 Task: Add Dates with Start Date as Apr 08 2023 and Due Date as Apr 30 2023 to Card Card0001 in Board Board0001 in Development in Trello
Action: Mouse moved to (520, 41)
Screenshot: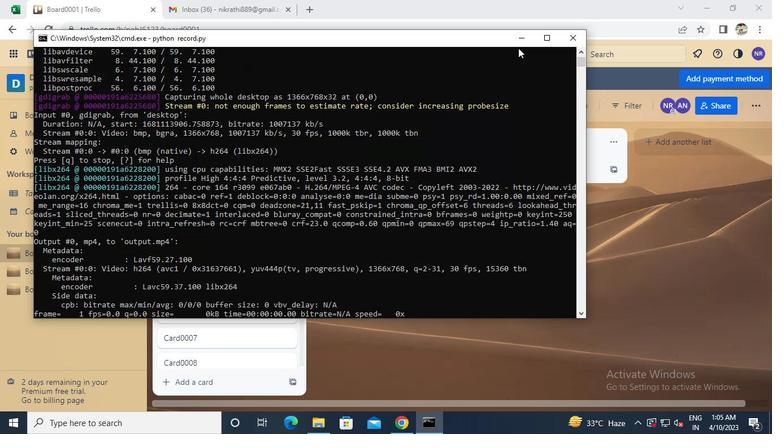 
Action: Mouse pressed left at (520, 41)
Screenshot: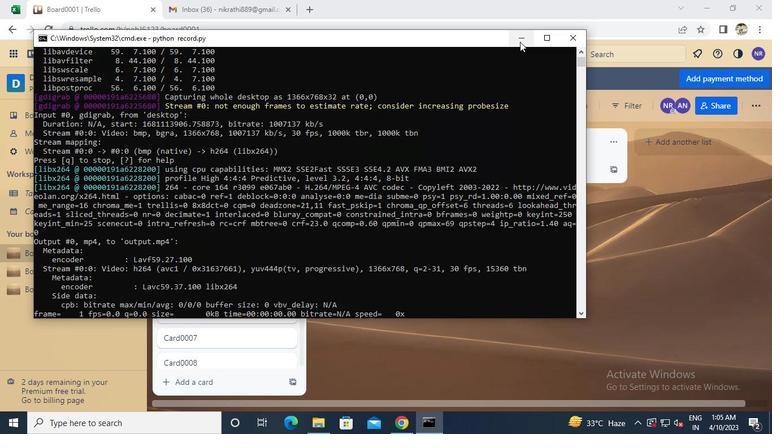 
Action: Mouse moved to (286, 165)
Screenshot: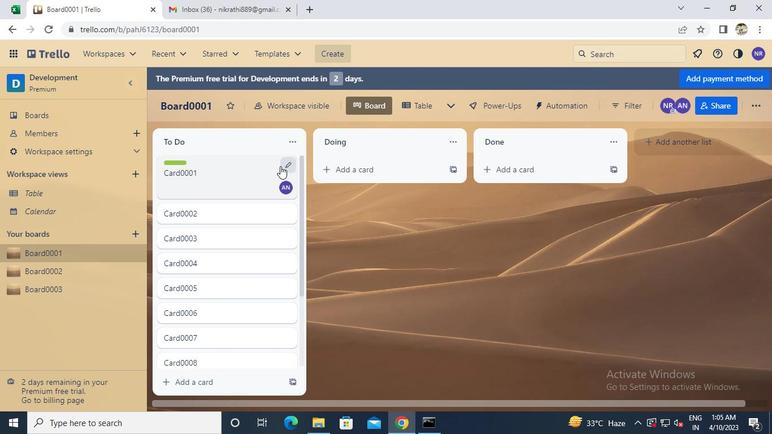 
Action: Mouse pressed left at (286, 165)
Screenshot: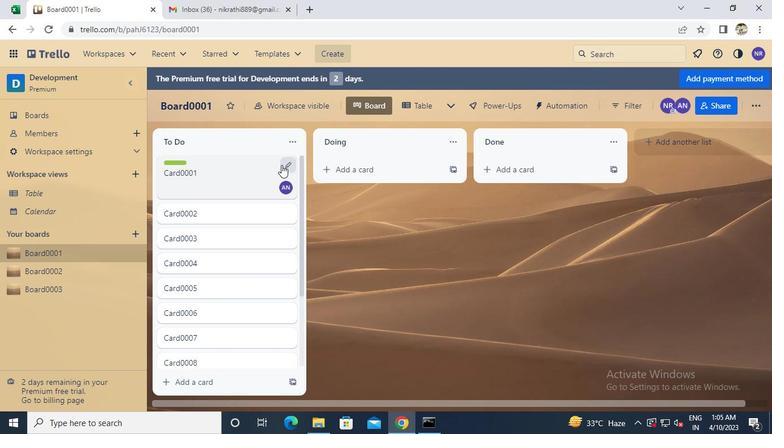 
Action: Mouse moved to (320, 280)
Screenshot: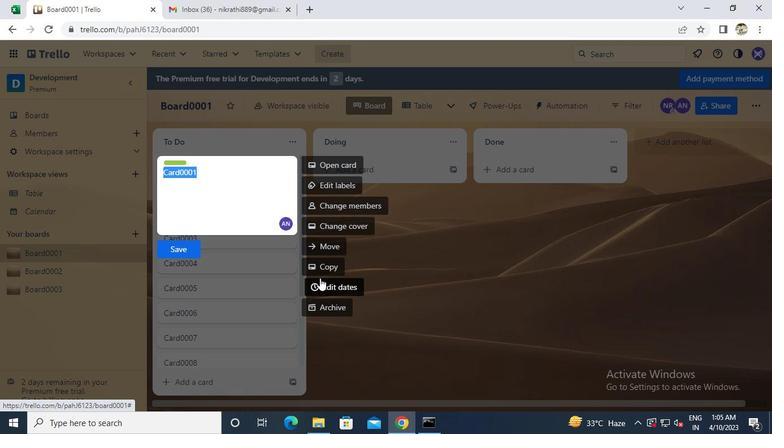 
Action: Mouse pressed left at (320, 280)
Screenshot: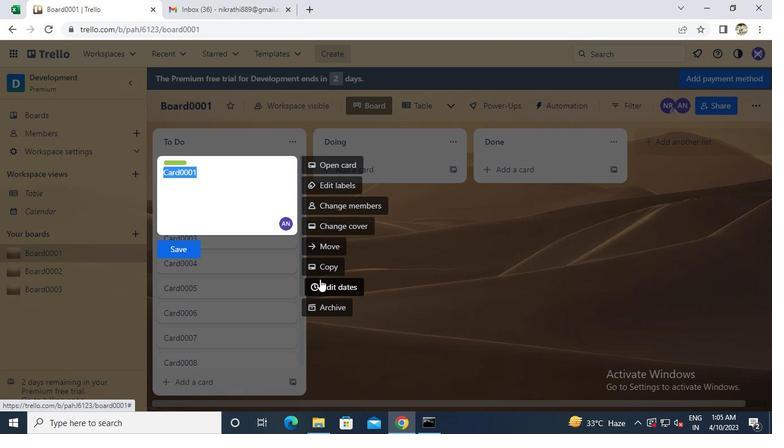 
Action: Mouse moved to (319, 278)
Screenshot: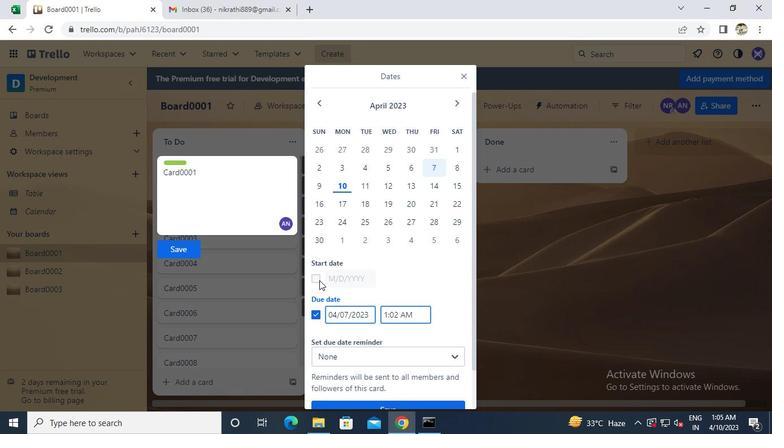 
Action: Mouse pressed left at (319, 278)
Screenshot: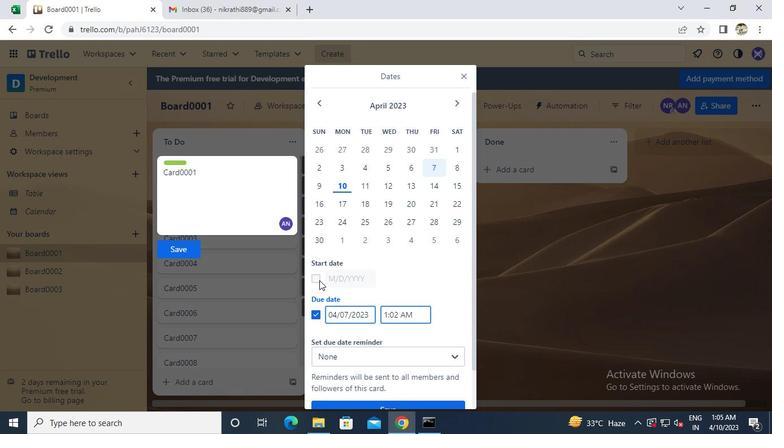 
Action: Mouse moved to (439, 164)
Screenshot: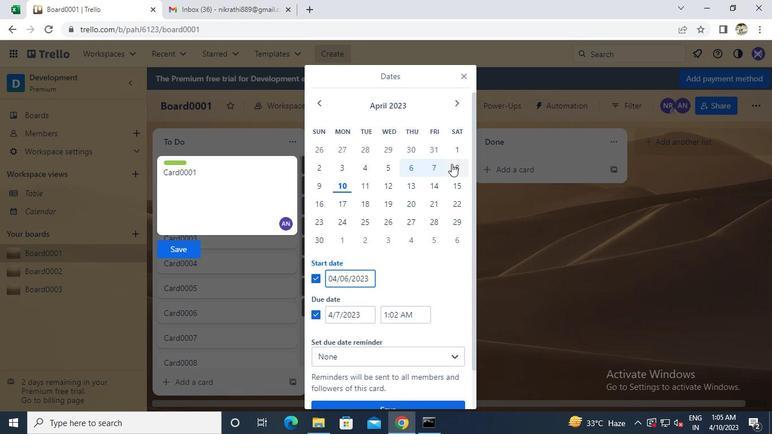 
Action: Mouse pressed left at (439, 164)
Screenshot: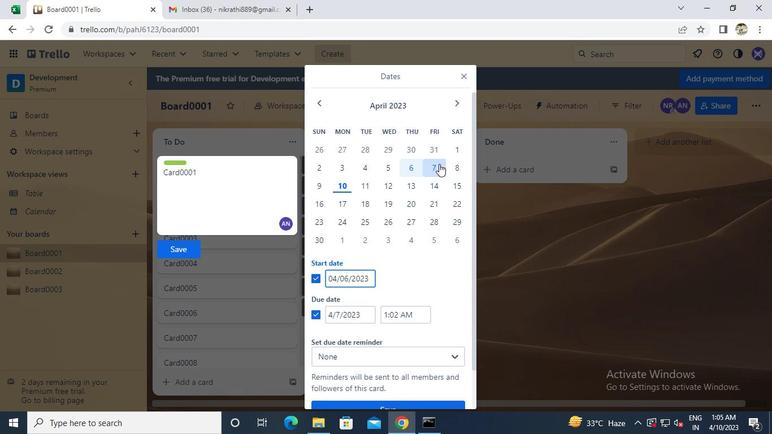 
Action: Mouse moved to (320, 238)
Screenshot: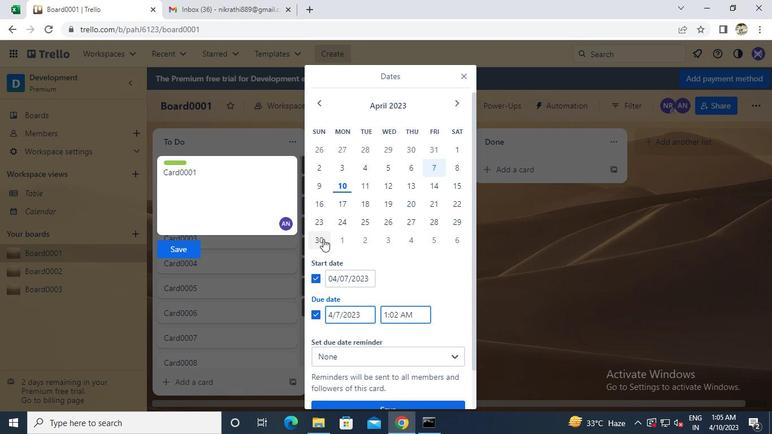 
Action: Mouse pressed left at (320, 238)
Screenshot: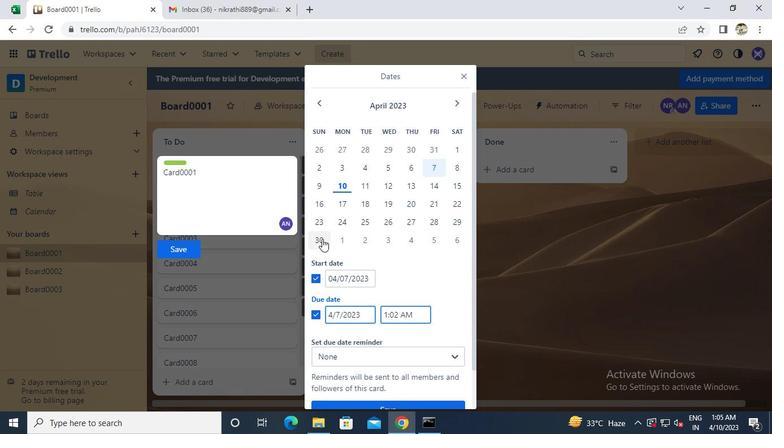 
Action: Mouse moved to (345, 365)
Screenshot: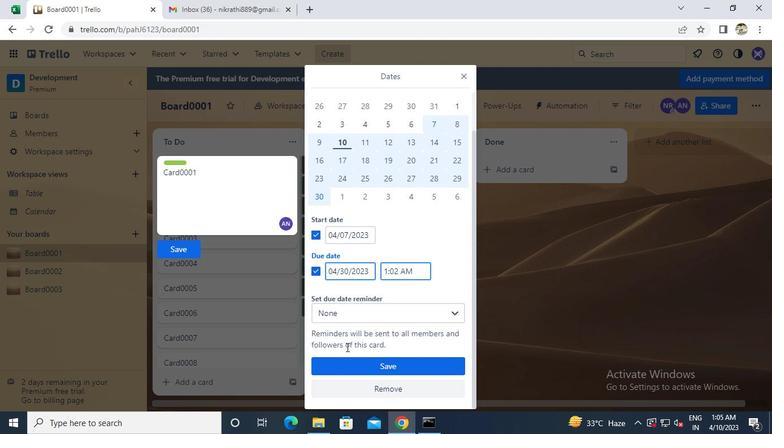 
Action: Mouse pressed left at (345, 365)
Screenshot: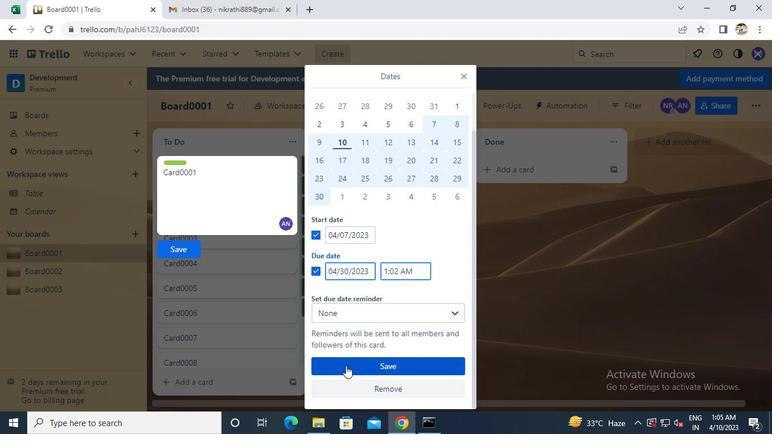 
Action: Mouse moved to (170, 242)
Screenshot: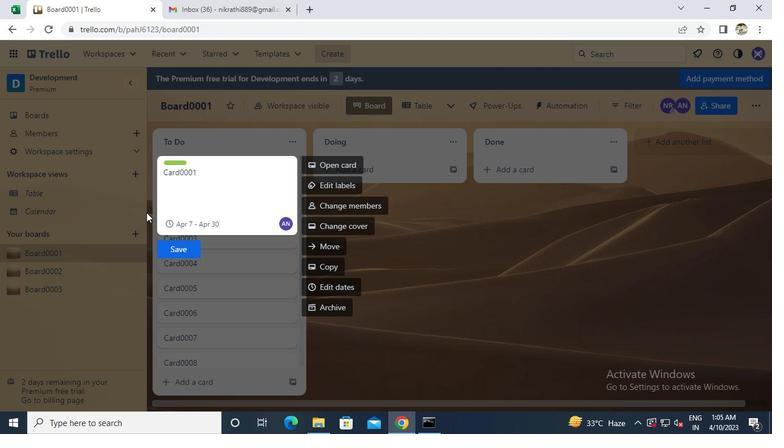 
Action: Mouse pressed left at (170, 242)
Screenshot: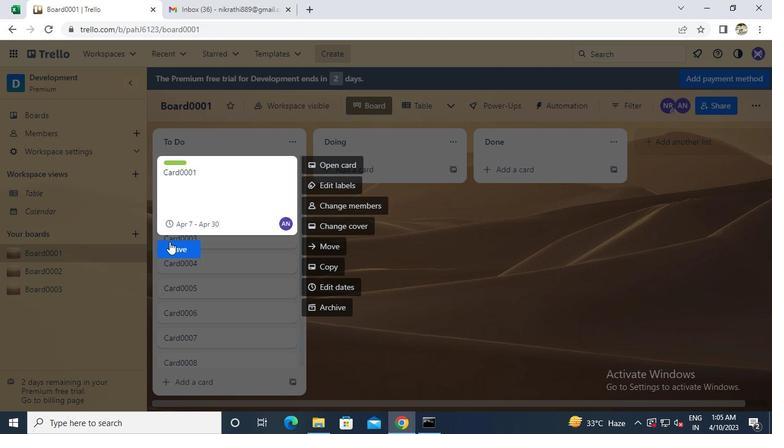 
Action: Mouse moved to (435, 426)
Screenshot: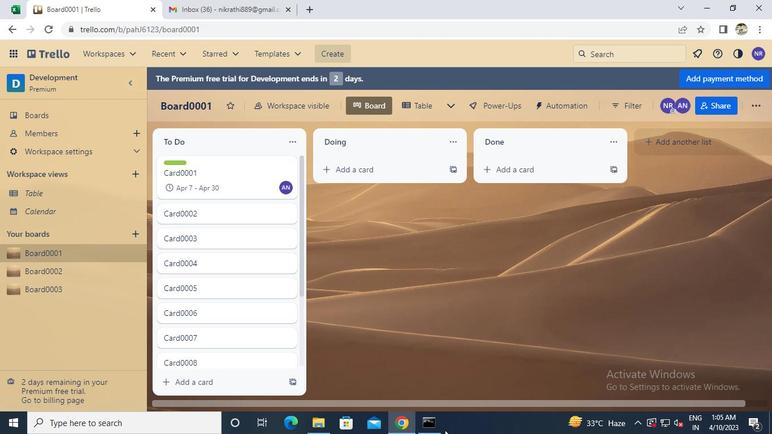 
Action: Mouse pressed left at (435, 426)
Screenshot: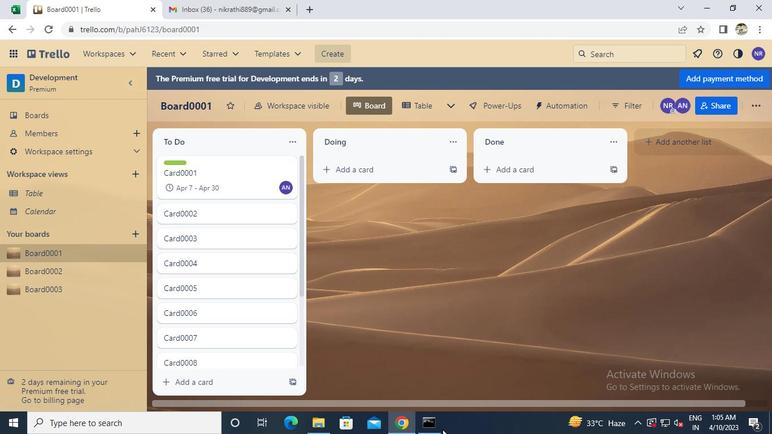 
Action: Mouse moved to (565, 43)
Screenshot: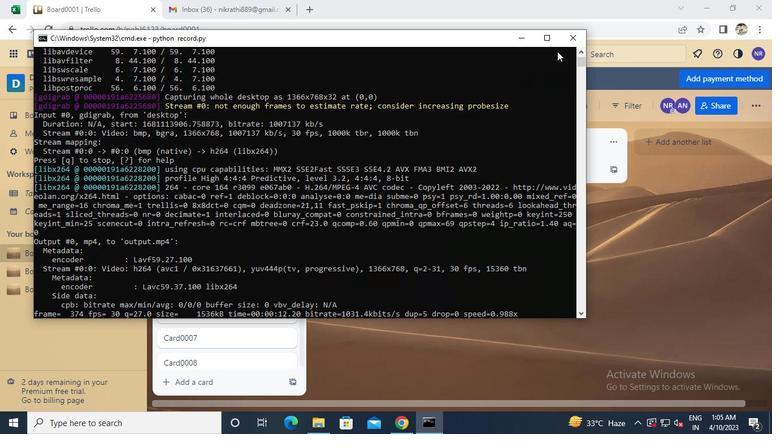 
Action: Mouse pressed left at (565, 43)
Screenshot: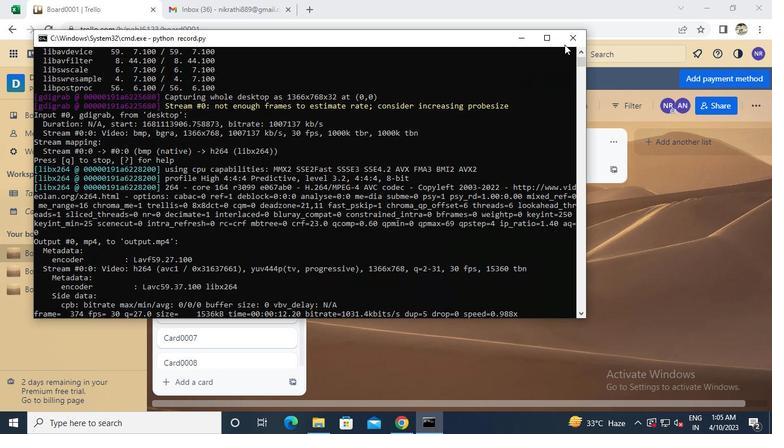 
